 Task: Delete all emails   in folder Drafts
Action: Mouse moved to (585, 63)
Screenshot: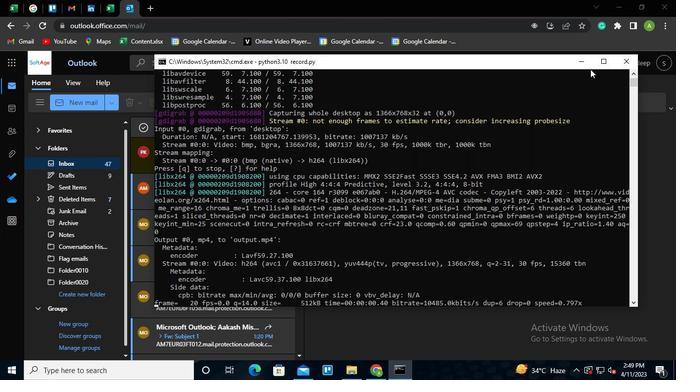 
Action: Mouse pressed left at (585, 63)
Screenshot: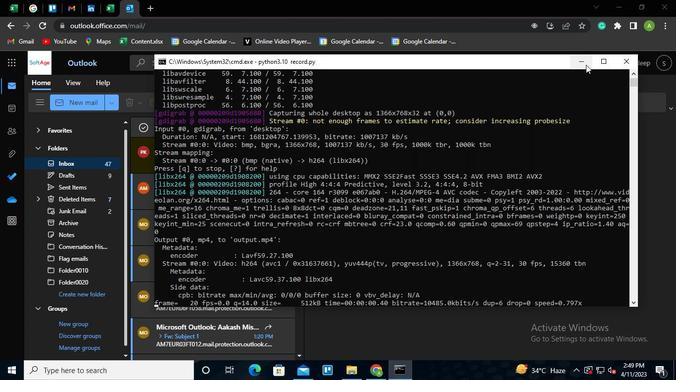 
Action: Mouse moved to (83, 175)
Screenshot: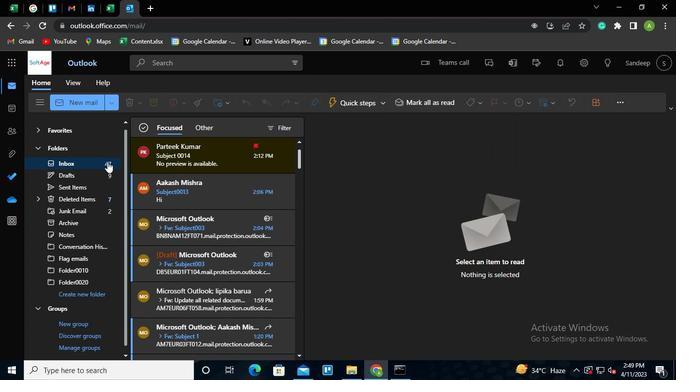 
Action: Mouse pressed left at (83, 175)
Screenshot: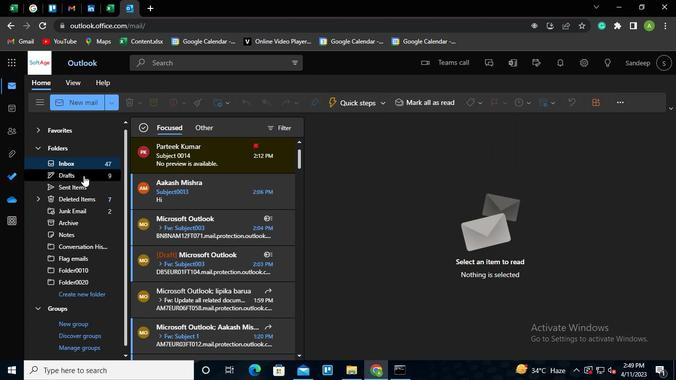 
Action: Mouse moved to (149, 168)
Screenshot: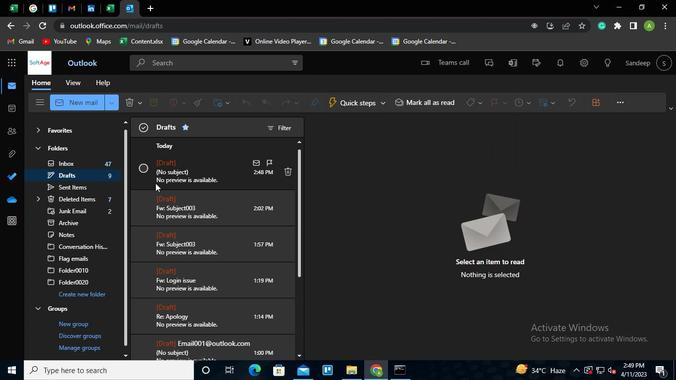 
Action: Mouse pressed left at (149, 168)
Screenshot: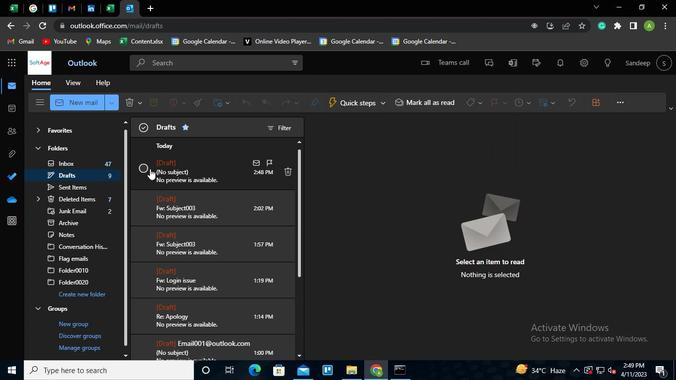 
Action: Mouse moved to (154, 183)
Screenshot: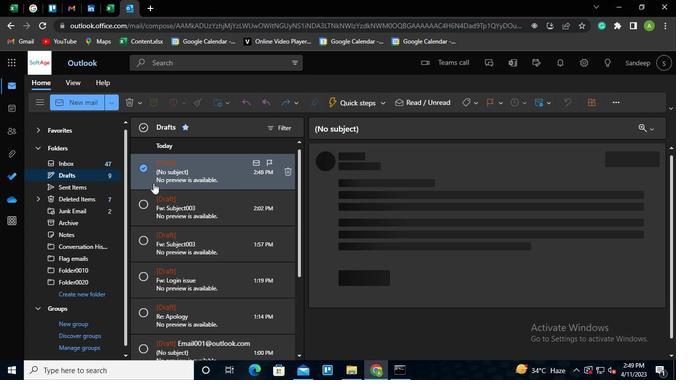 
Action: Keyboard Key.ctrl_l
Screenshot: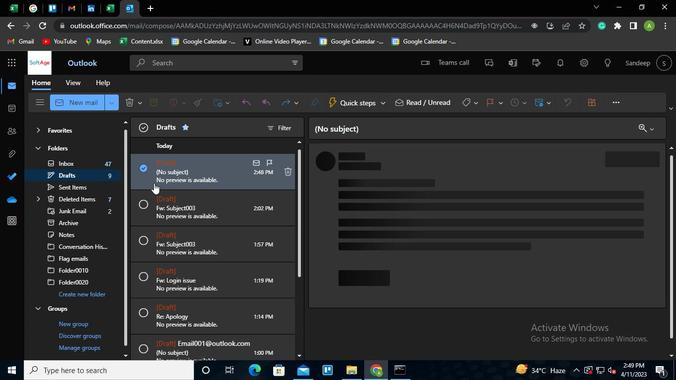 
Action: Keyboard \x01
Screenshot: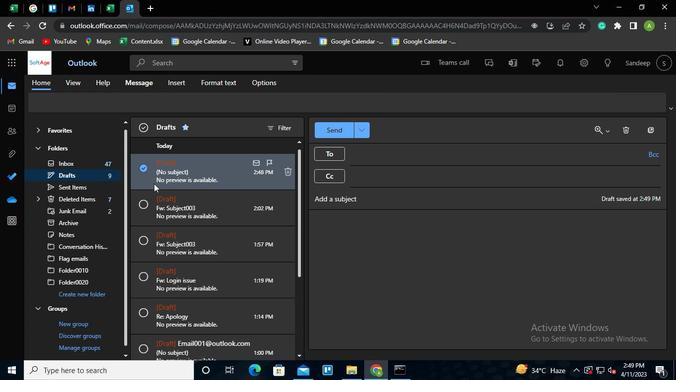 
Action: Mouse moved to (145, 205)
Screenshot: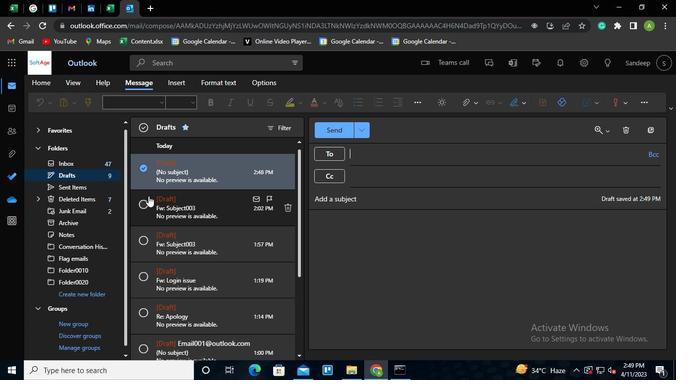 
Action: Mouse pressed left at (145, 205)
Screenshot: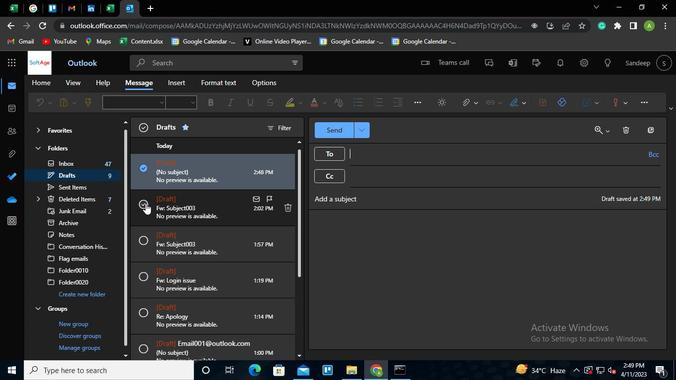 
Action: Mouse moved to (148, 211)
Screenshot: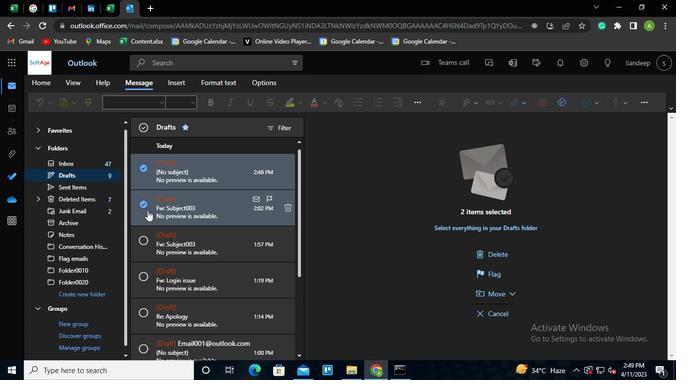 
Action: Keyboard Key.ctrl_l
Screenshot: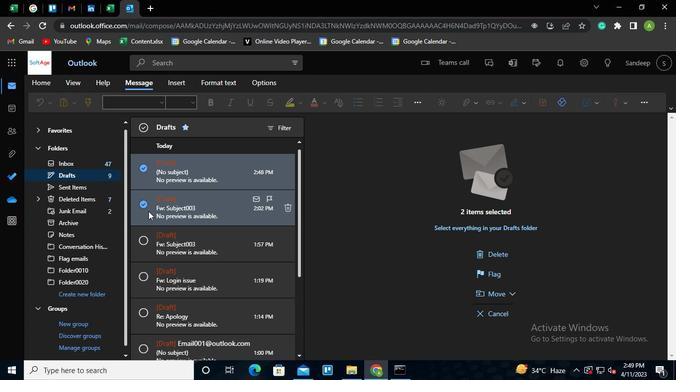 
Action: Mouse moved to (149, 211)
Screenshot: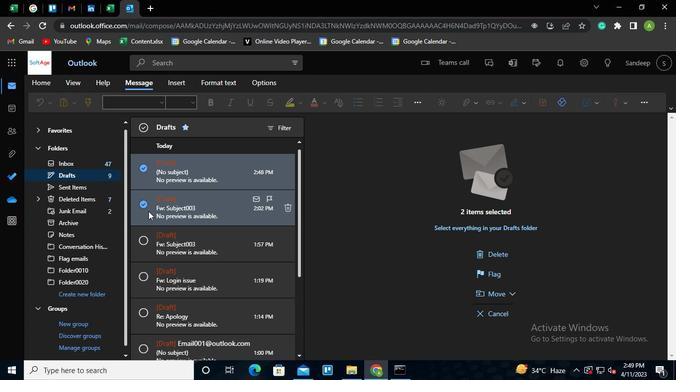 
Action: Keyboard \x01
Screenshot: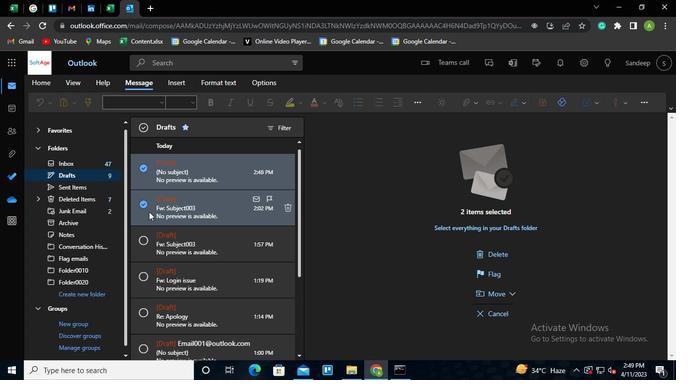 
Action: Mouse moved to (492, 247)
Screenshot: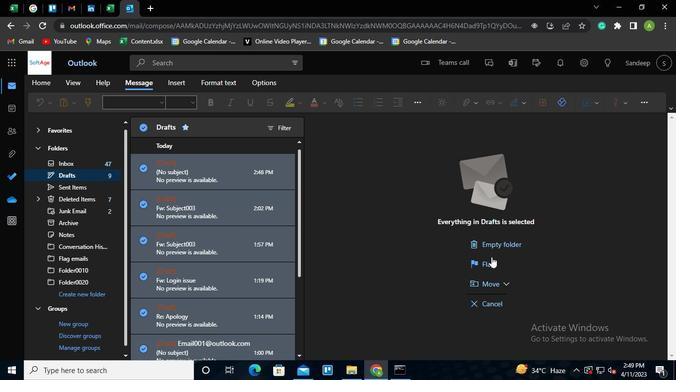 
Action: Mouse pressed left at (492, 247)
Screenshot: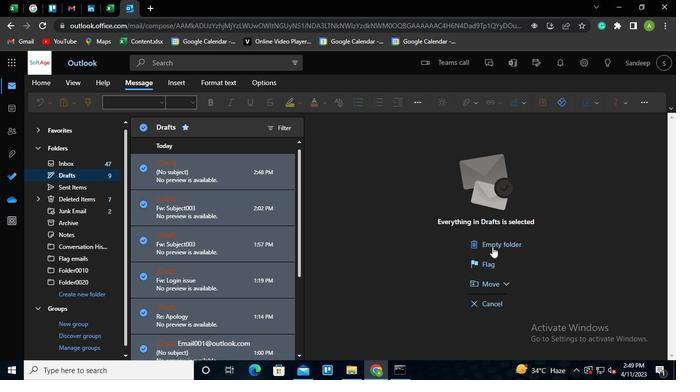 
Action: Mouse moved to (350, 233)
Screenshot: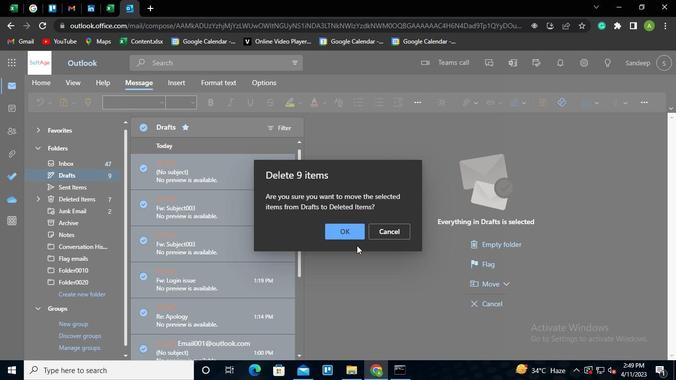 
Action: Mouse pressed left at (350, 233)
Screenshot: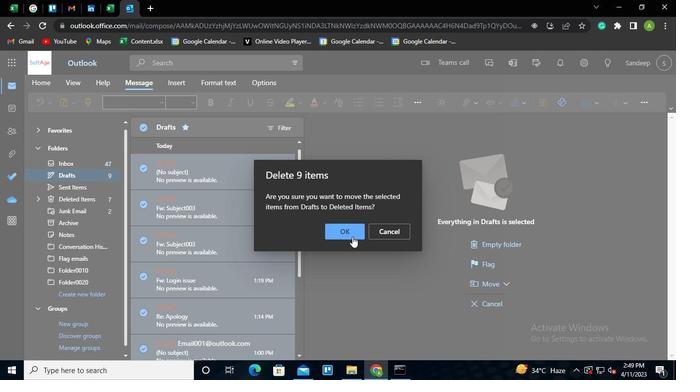 
Action: Mouse moved to (350, 232)
Screenshot: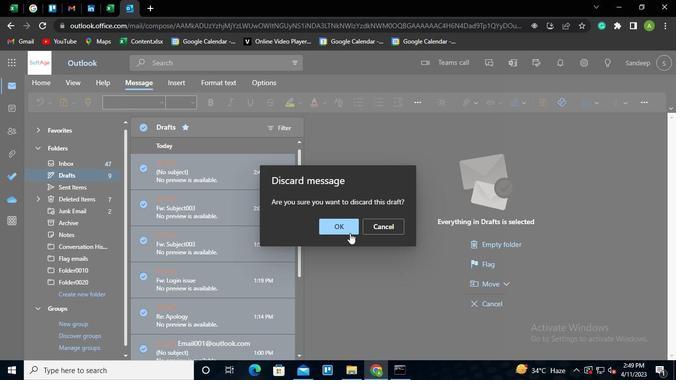 
Action: Mouse pressed left at (350, 232)
Screenshot: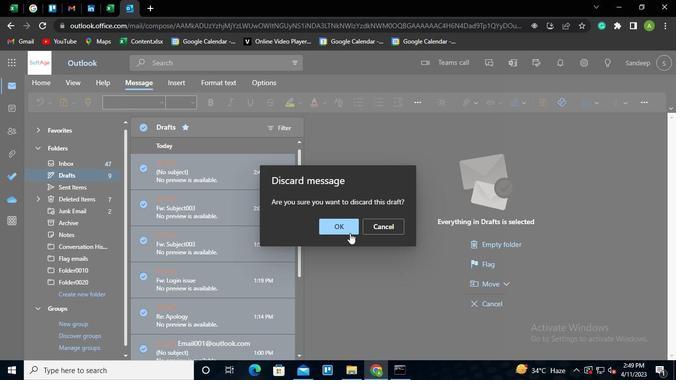
Action: Mouse moved to (401, 370)
Screenshot: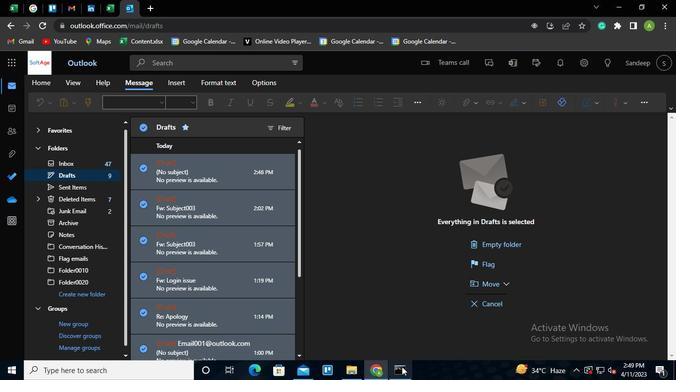 
Action: Mouse pressed left at (401, 370)
Screenshot: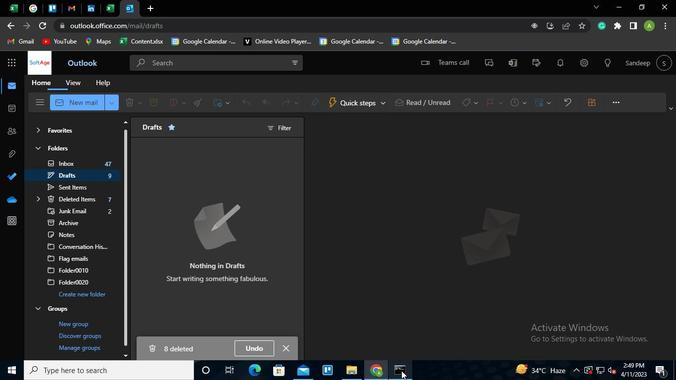 
Action: Mouse moved to (628, 60)
Screenshot: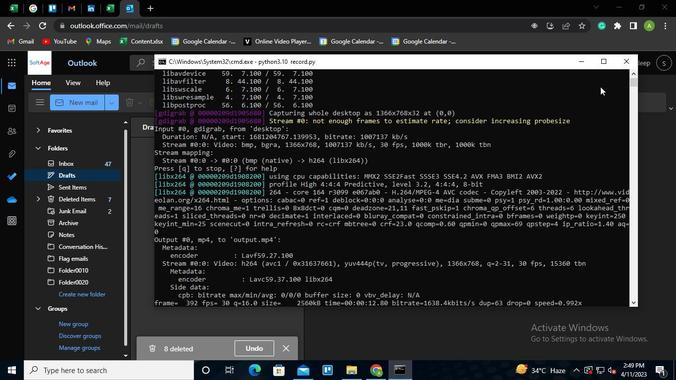 
Action: Mouse pressed left at (628, 60)
Screenshot: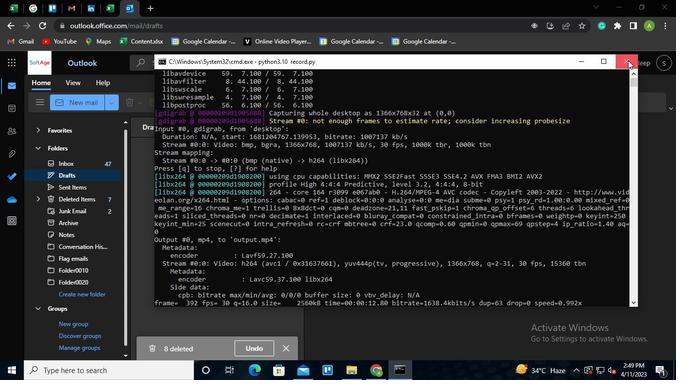 
Action: Mouse moved to (628, 60)
Screenshot: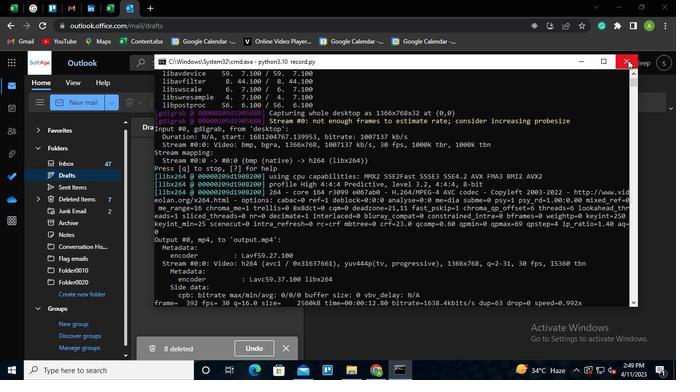 
